 Task: Add Good Earth Sweet & Spicy Herbal Tea to the cart.
Action: Mouse moved to (20, 343)
Screenshot: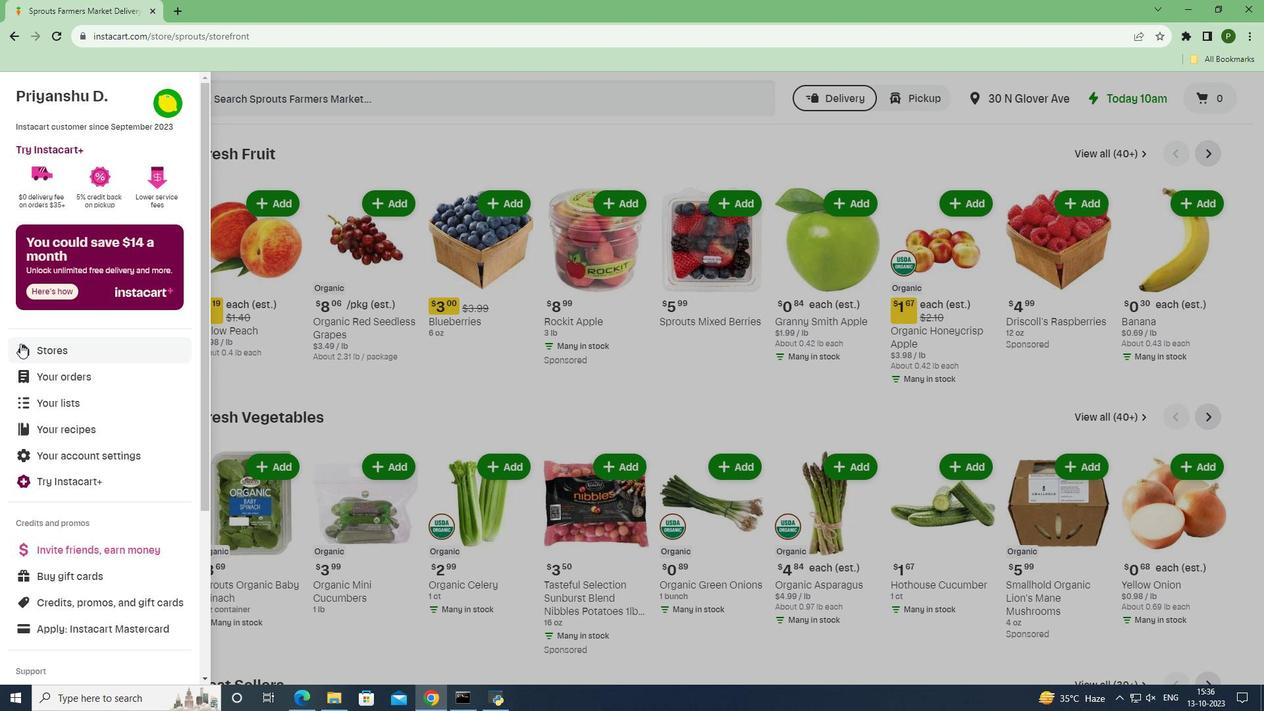 
Action: Mouse pressed left at (20, 343)
Screenshot: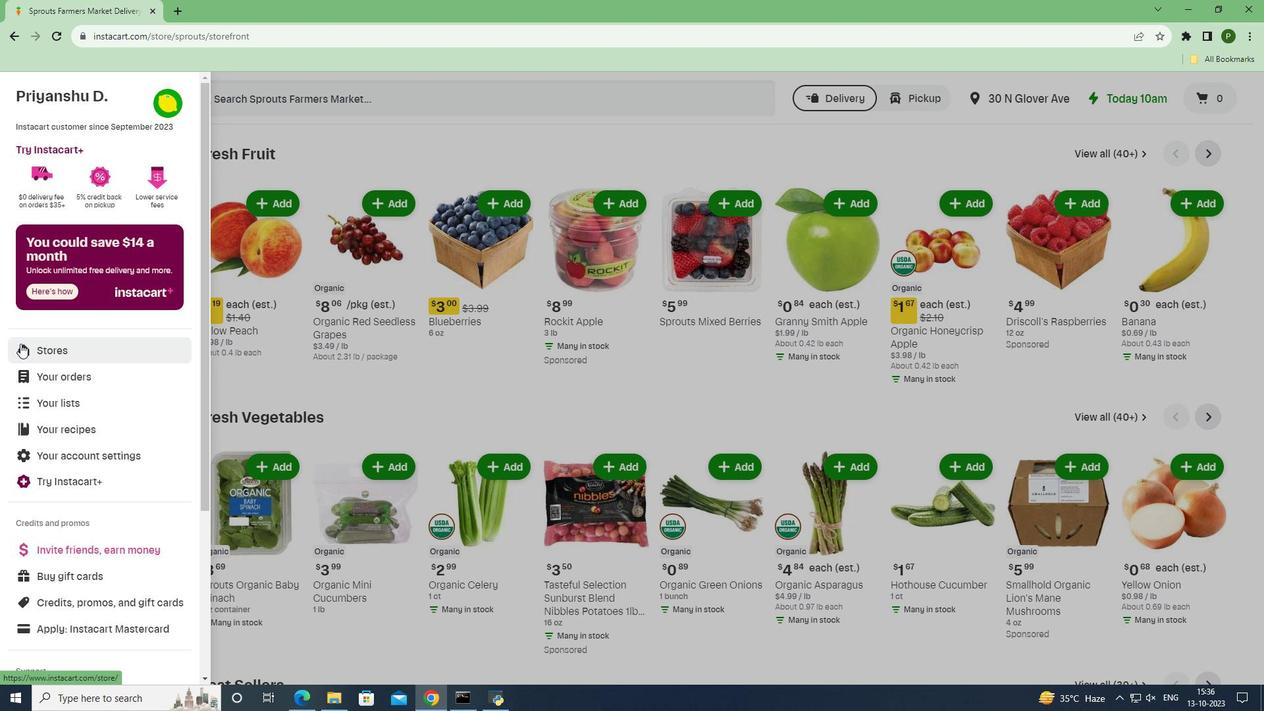 
Action: Mouse moved to (300, 147)
Screenshot: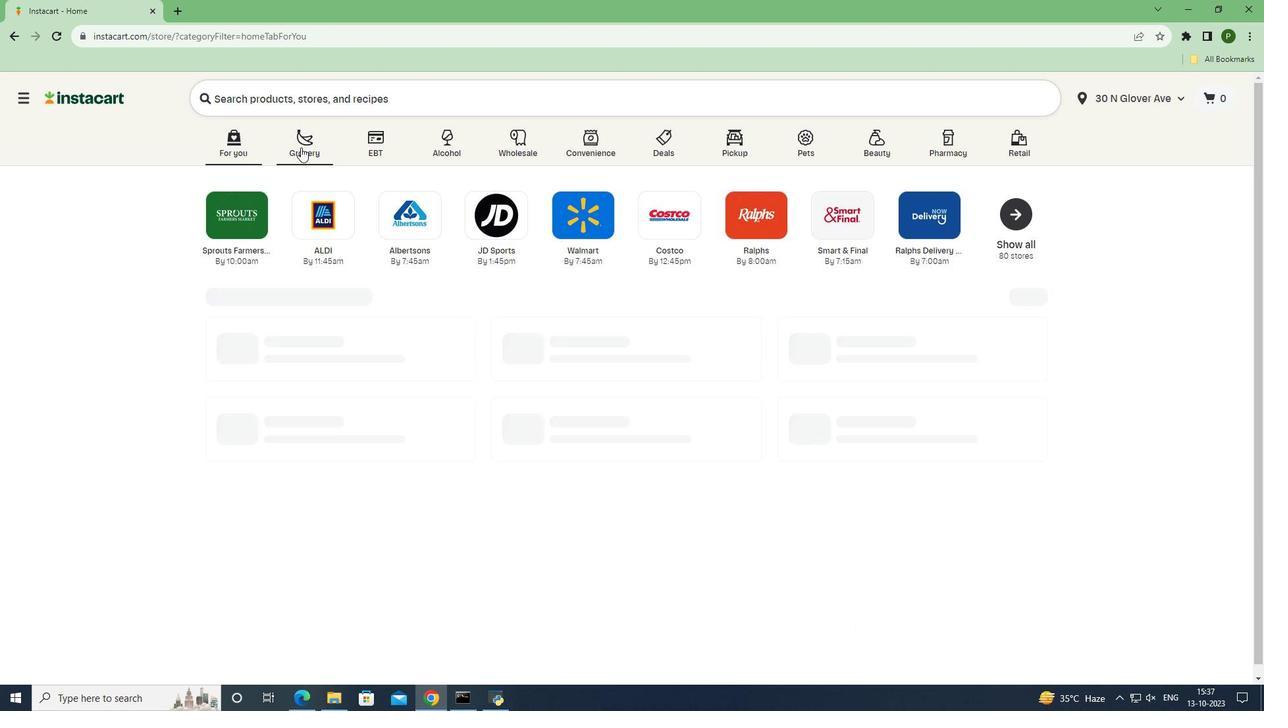 
Action: Mouse pressed left at (300, 147)
Screenshot: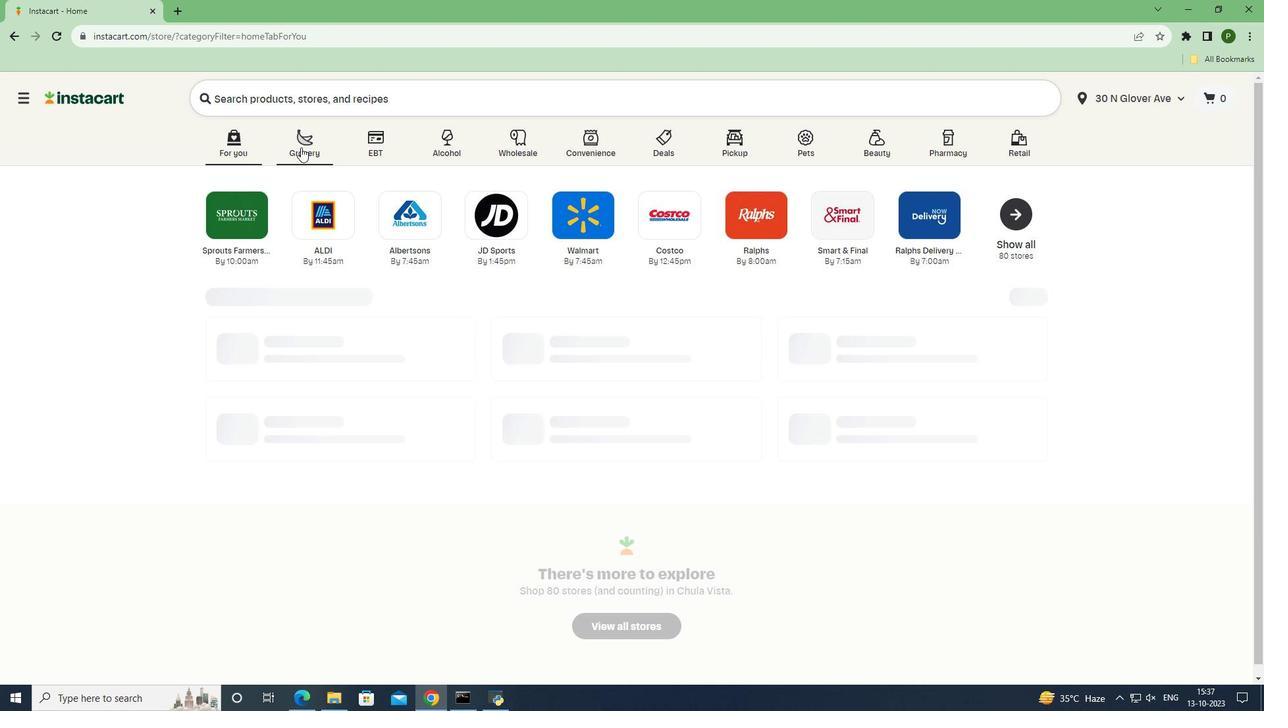
Action: Mouse moved to (815, 303)
Screenshot: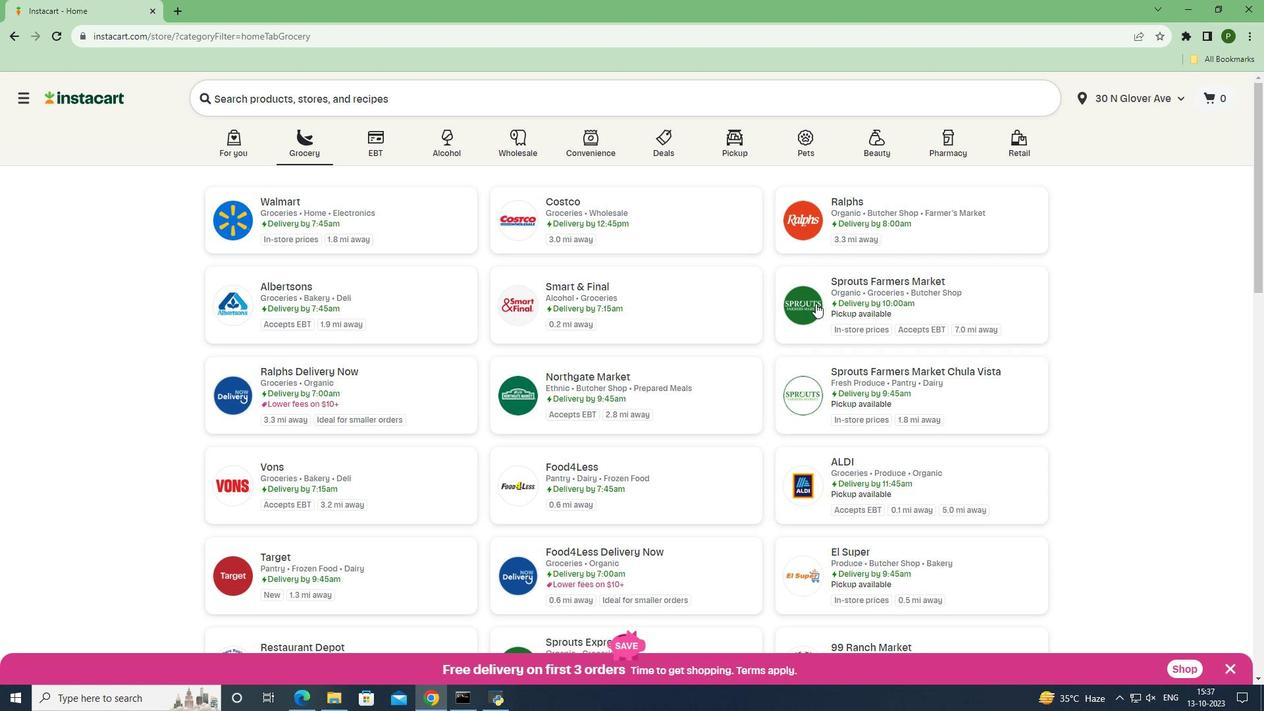 
Action: Mouse pressed left at (815, 303)
Screenshot: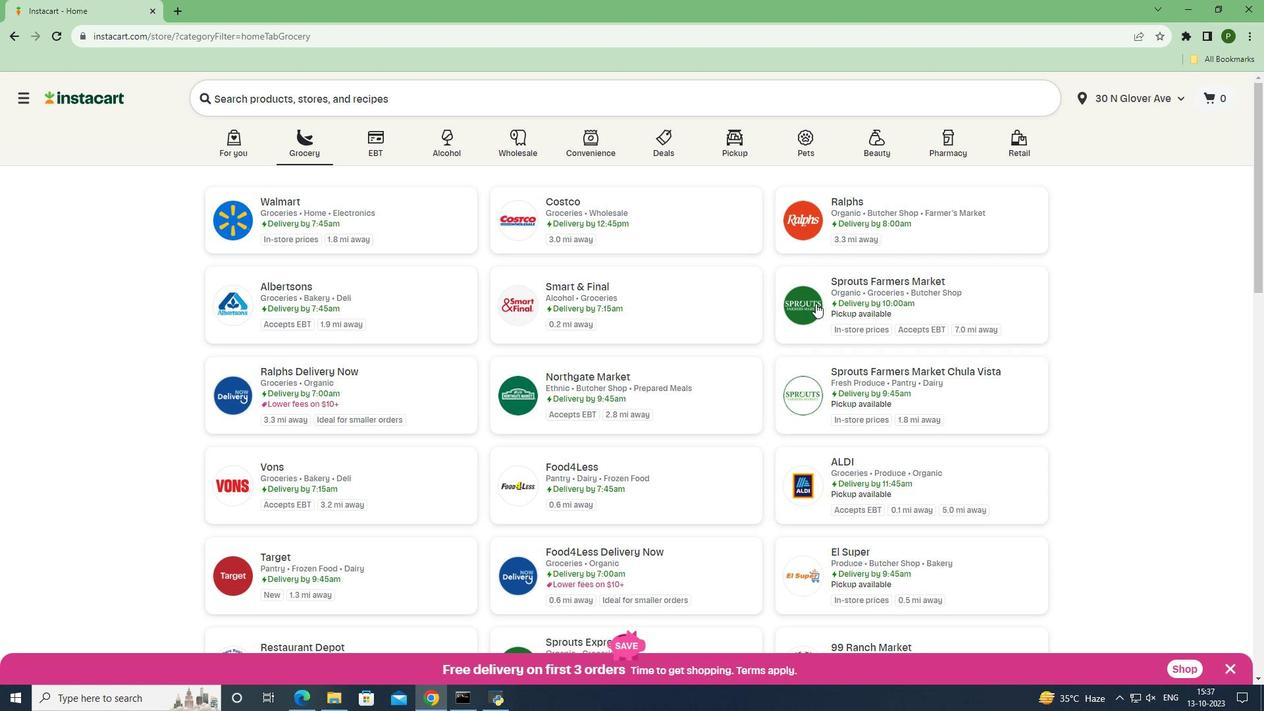 
Action: Mouse moved to (88, 448)
Screenshot: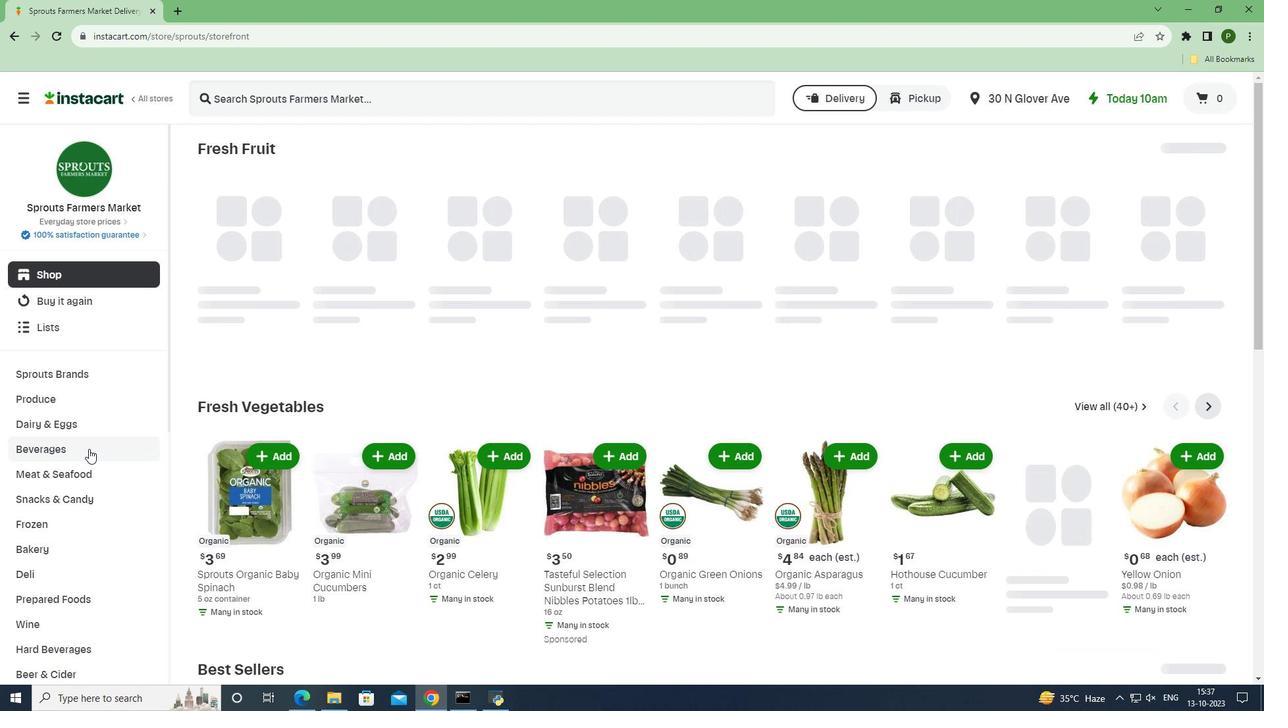 
Action: Mouse pressed left at (88, 448)
Screenshot: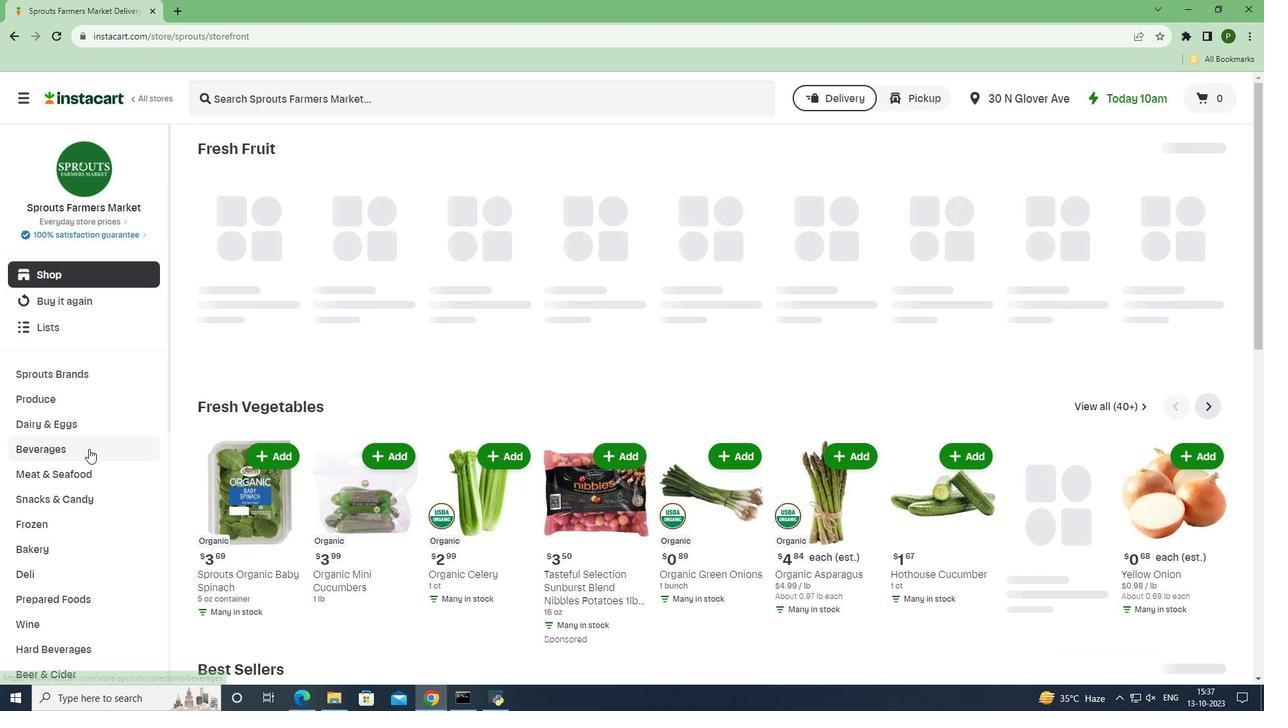 
Action: Mouse moved to (1144, 179)
Screenshot: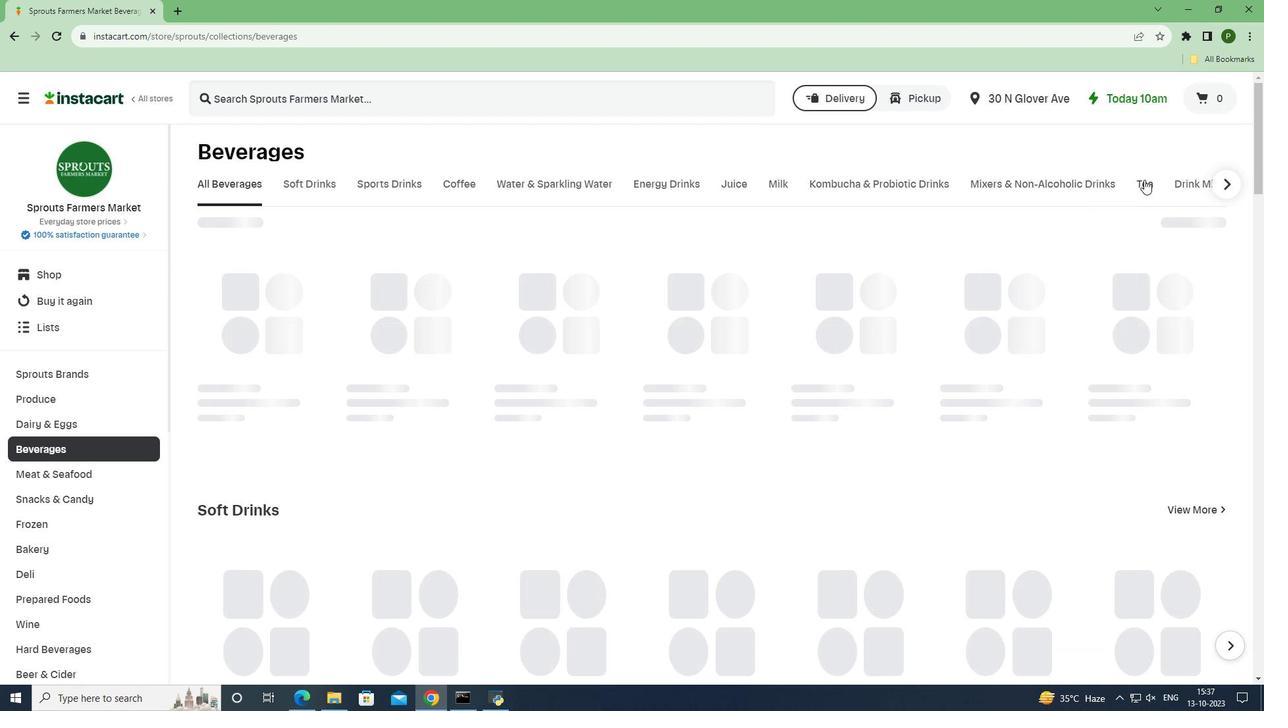 
Action: Mouse pressed left at (1144, 179)
Screenshot: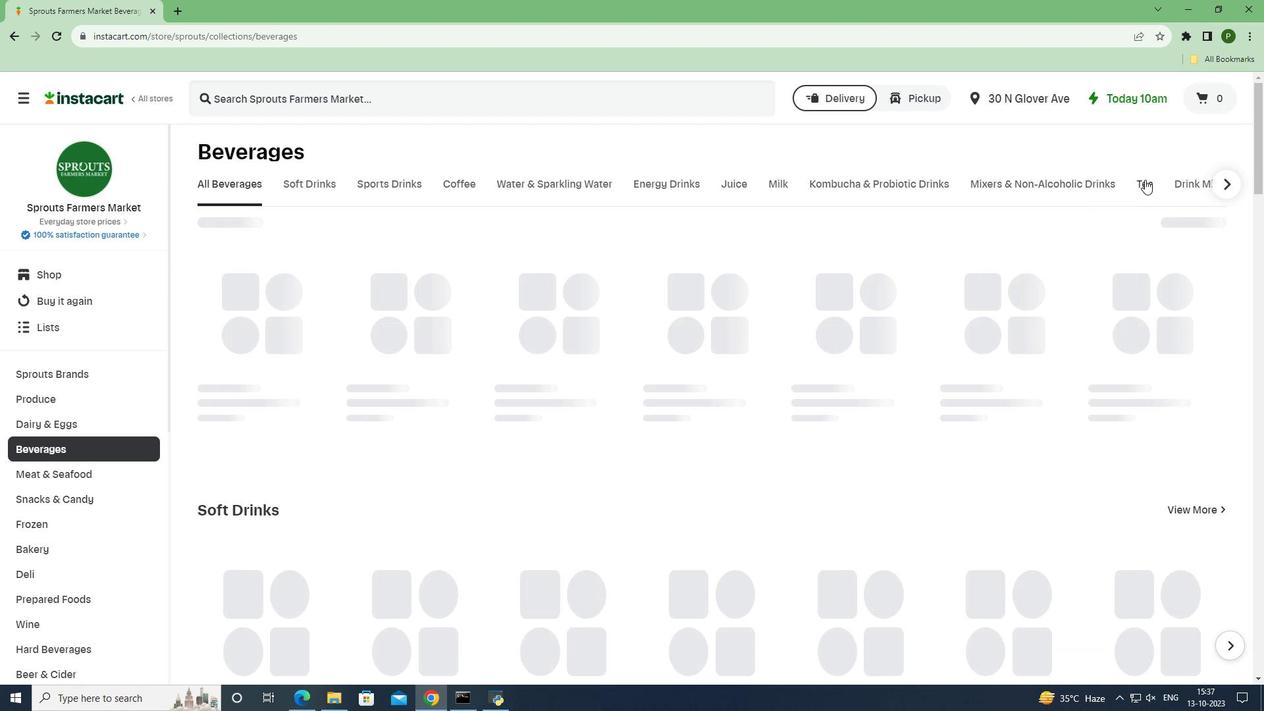 
Action: Mouse moved to (599, 102)
Screenshot: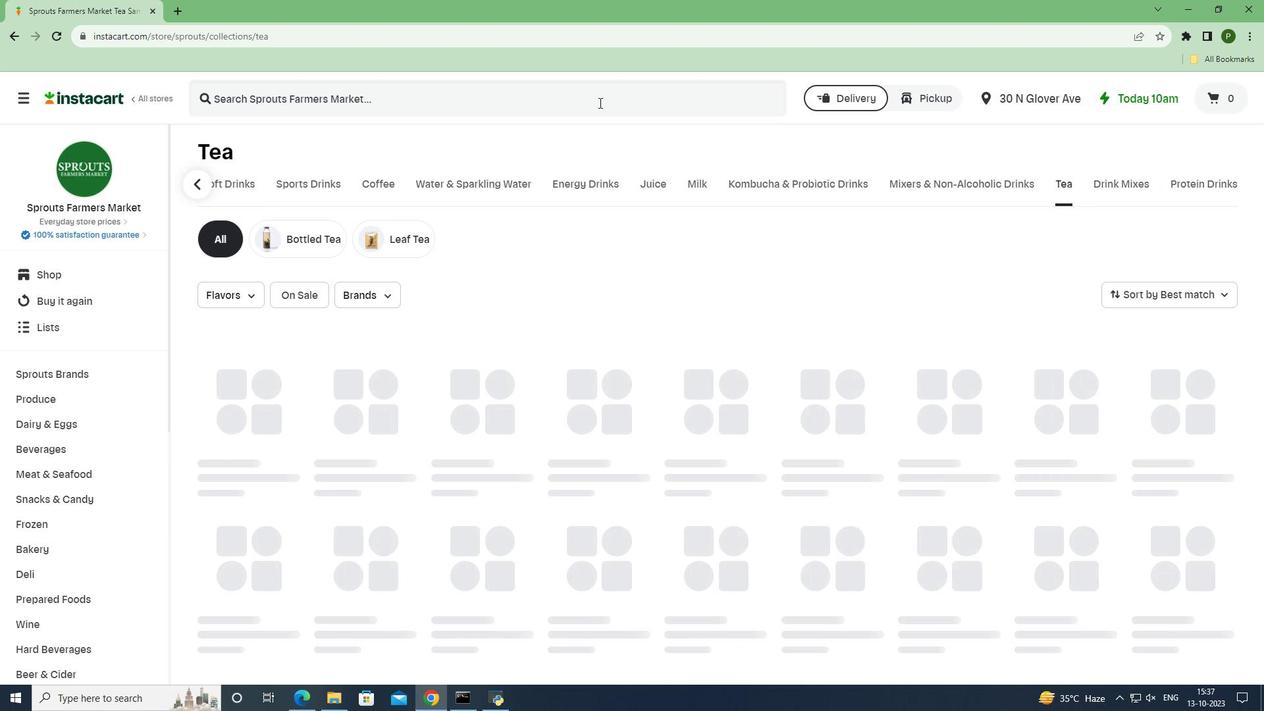 
Action: Mouse pressed left at (599, 102)
Screenshot: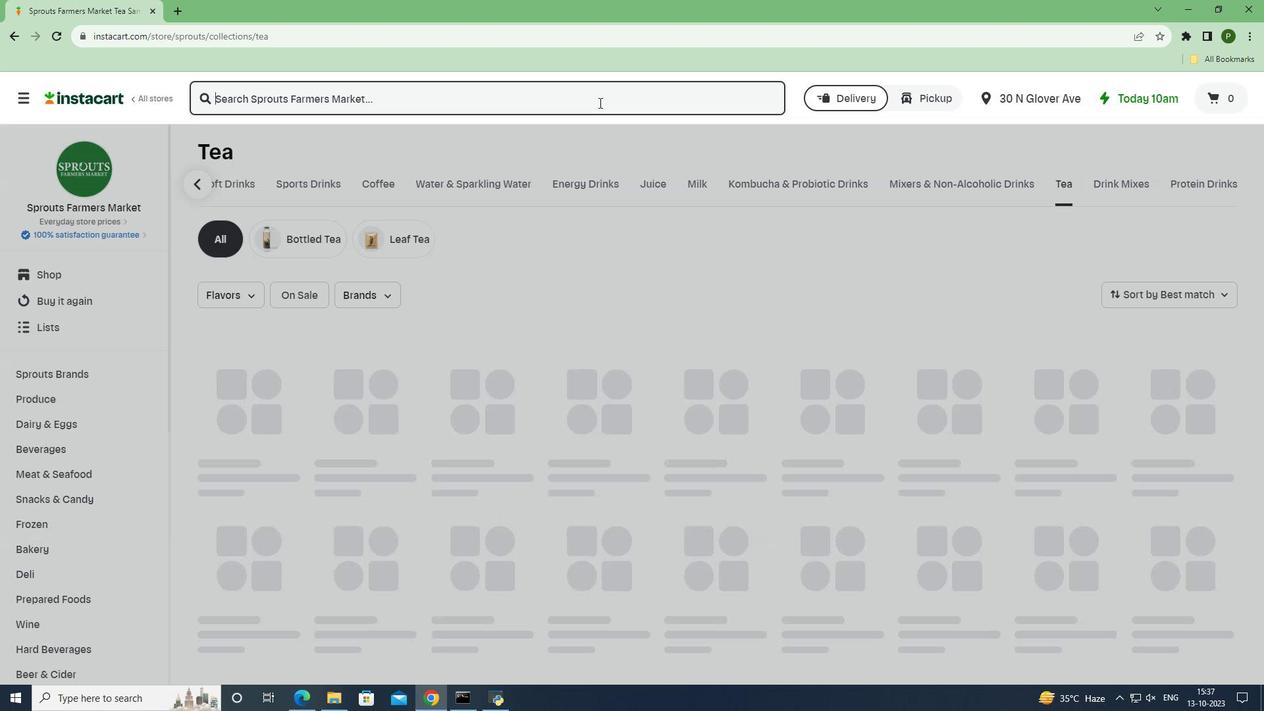
Action: Key pressed <Key.caps_lock>G<Key.caps_lock>ood<Key.space><Key.caps_lock>E<Key.caps_lock>arth<Key.space><Key.caps_lock>S<Key.caps_lock>weet<Key.space><Key.shift>&<Key.space><Key.caps_lock>S<Key.caps_lock>picy<Key.space><Key.caps_lock>H<Key.caps_lock>erbal<Key.space><Key.caps_lock>T<Key.caps_lock>ea<Key.space><Key.enter>
Screenshot: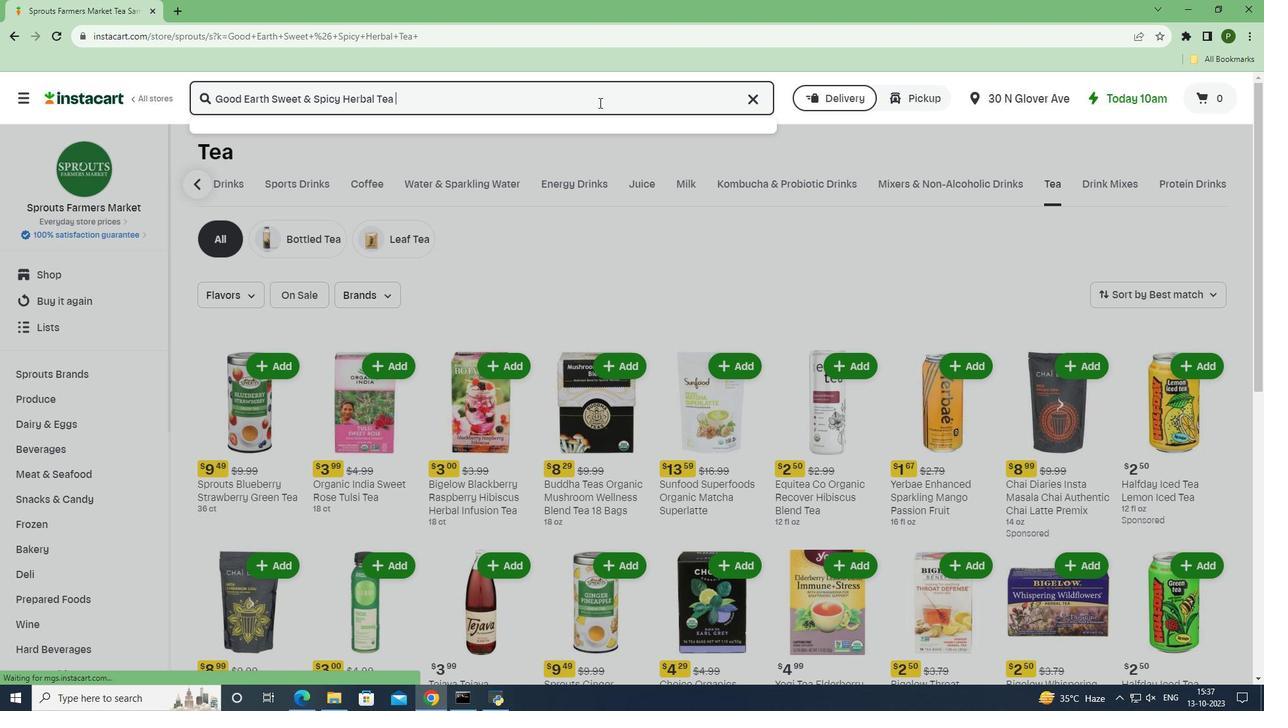 
Action: Mouse moved to (366, 228)
Screenshot: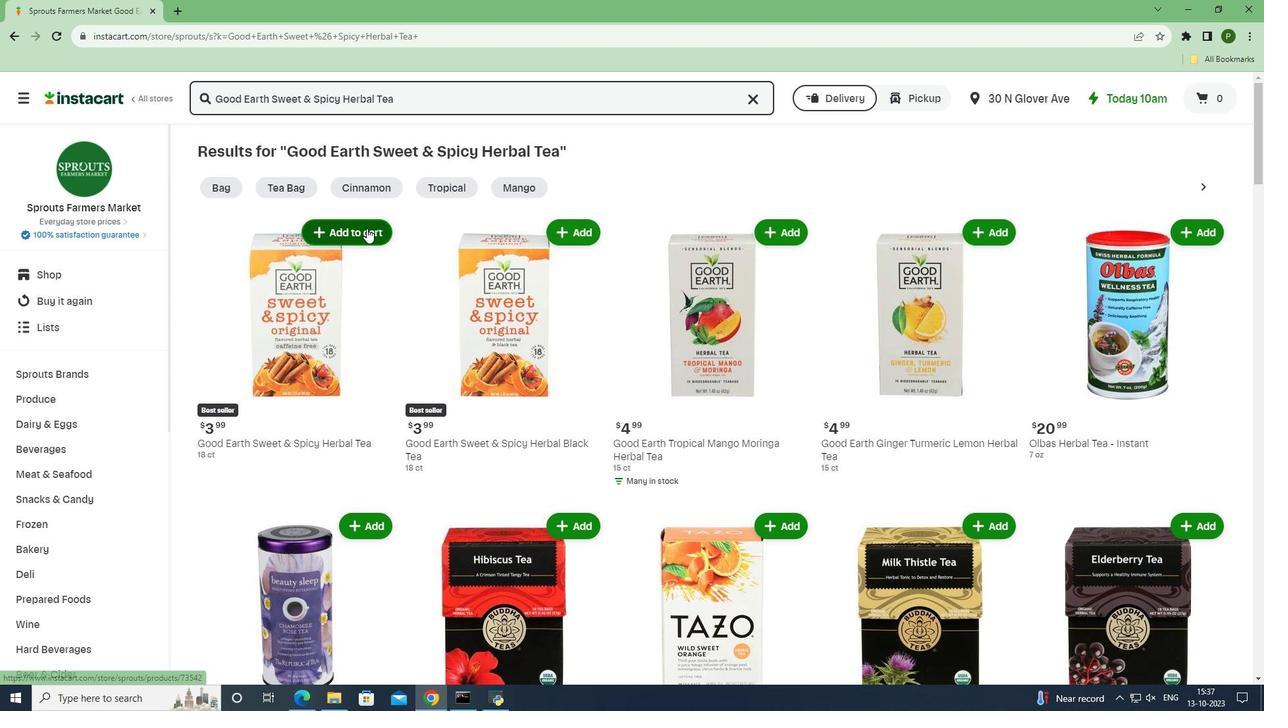 
Action: Mouse pressed left at (366, 228)
Screenshot: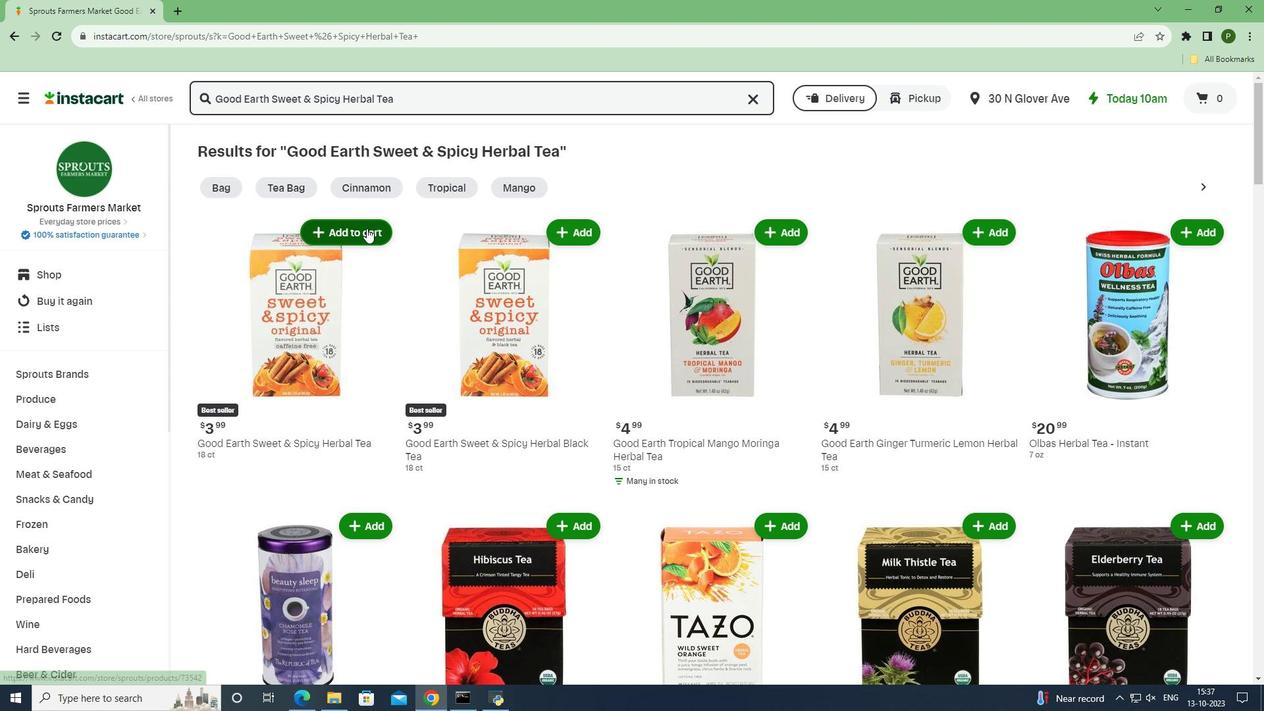 
Action: Mouse moved to (399, 318)
Screenshot: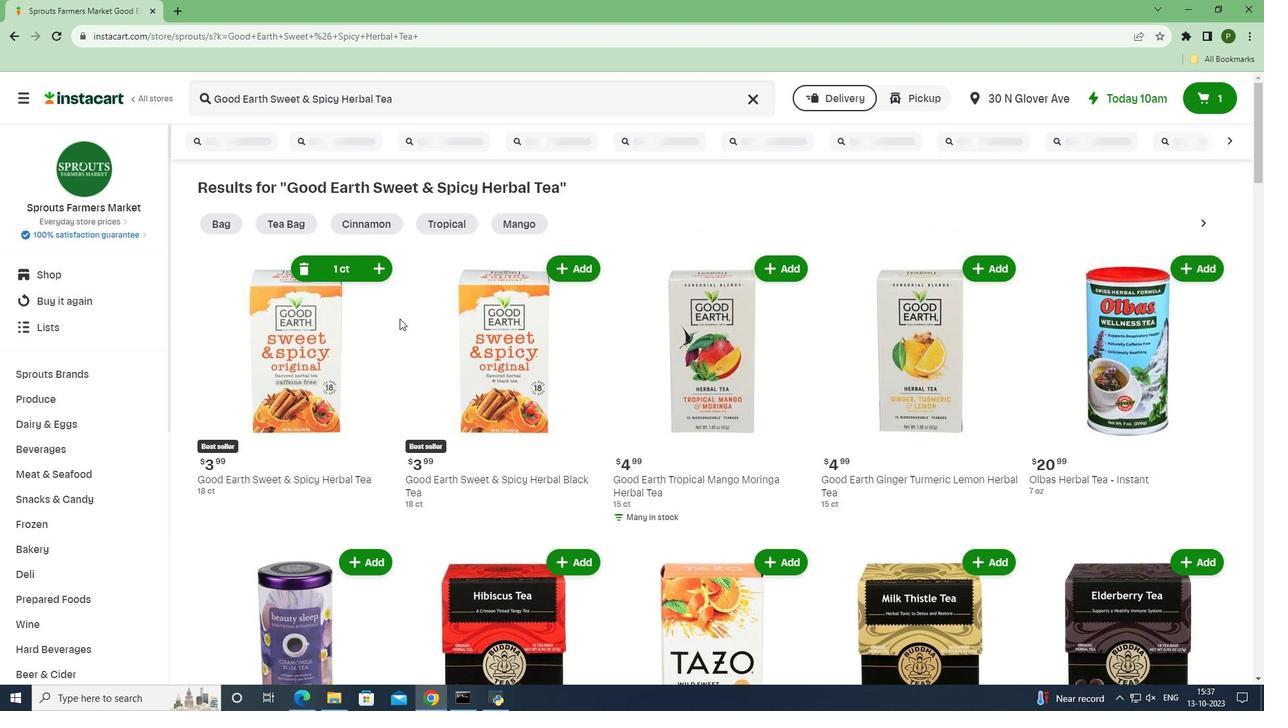 
